 Task: Create a section Debug Drift and in the section, add a milestone Artificial Intelligence Integration in the project WaveTech.
Action: Mouse moved to (67, 413)
Screenshot: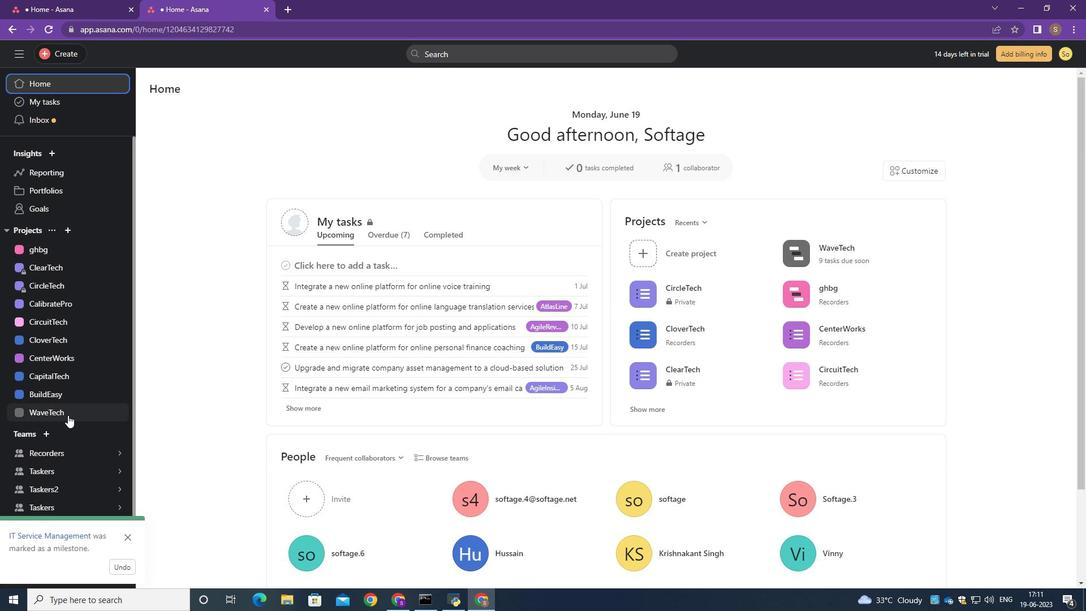 
Action: Mouse pressed left at (67, 413)
Screenshot: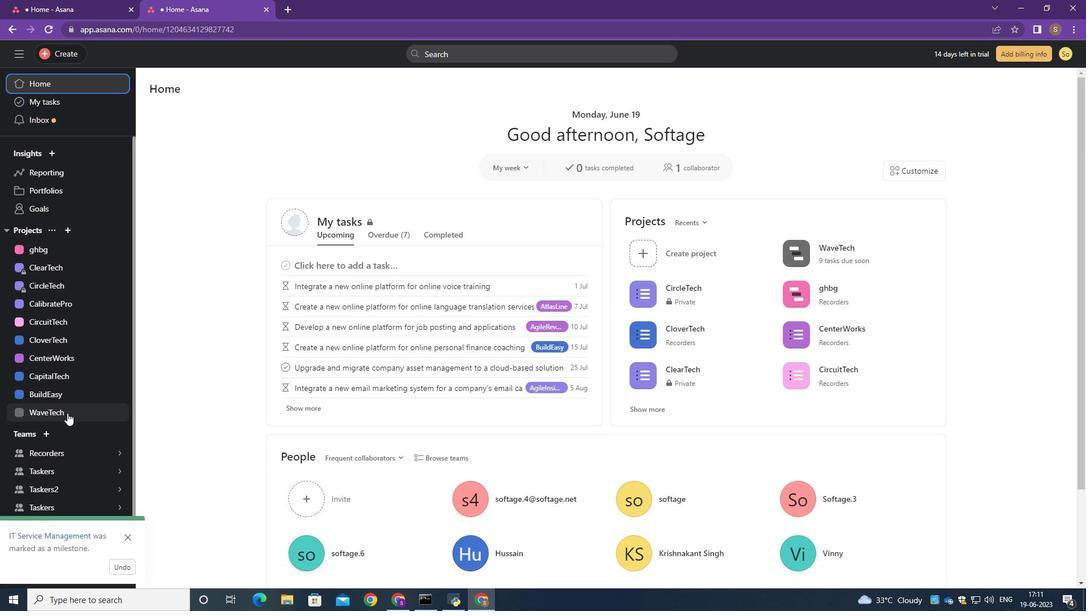 
Action: Mouse moved to (328, 374)
Screenshot: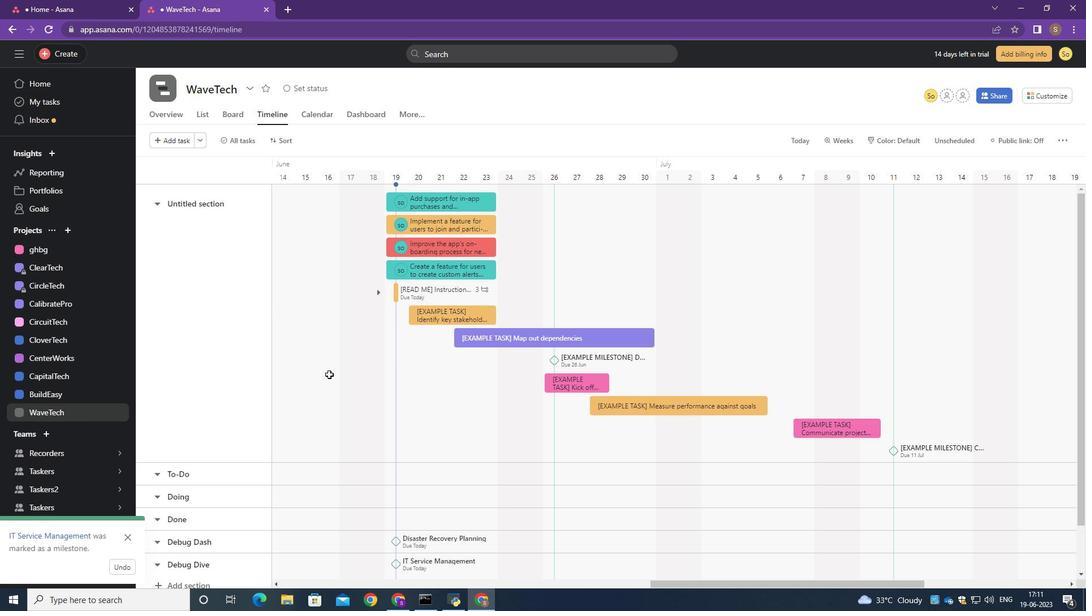 
Action: Mouse scrolled (328, 374) with delta (0, 0)
Screenshot: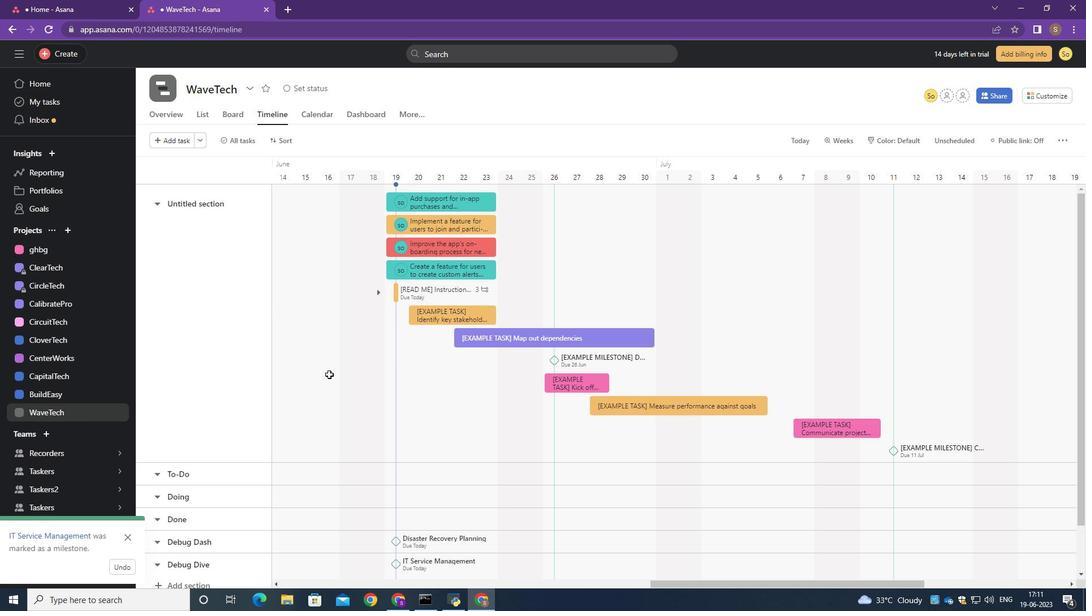 
Action: Mouse moved to (328, 375)
Screenshot: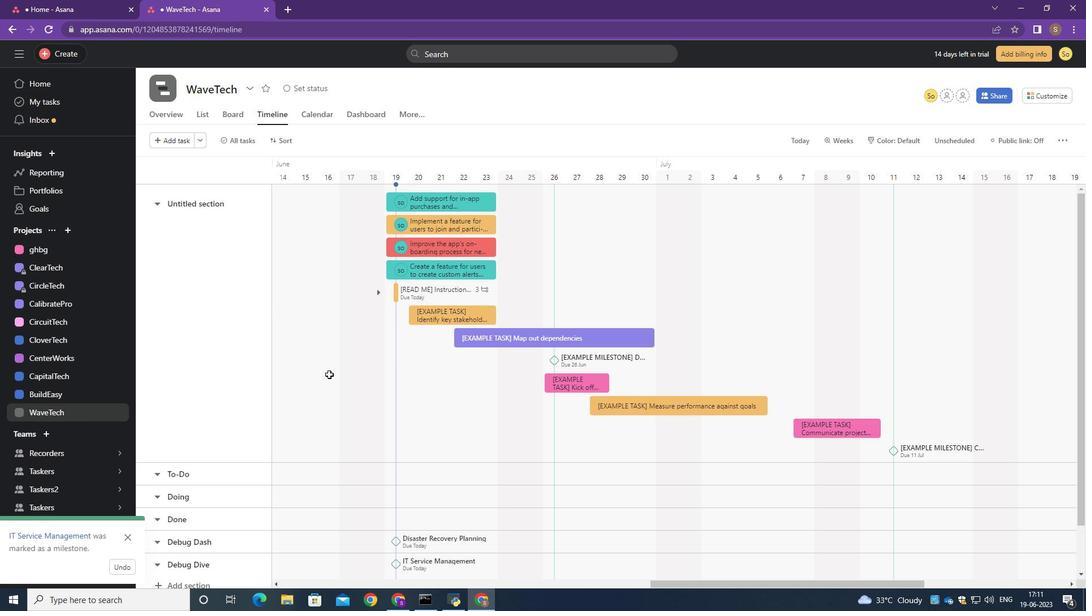 
Action: Mouse scrolled (328, 375) with delta (0, 0)
Screenshot: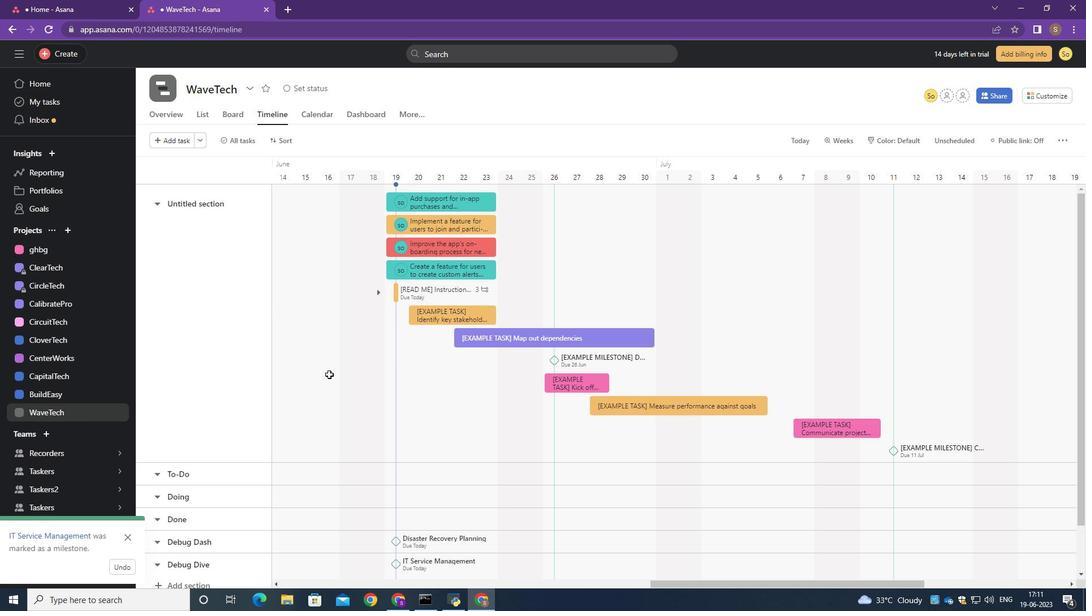 
Action: Mouse moved to (182, 534)
Screenshot: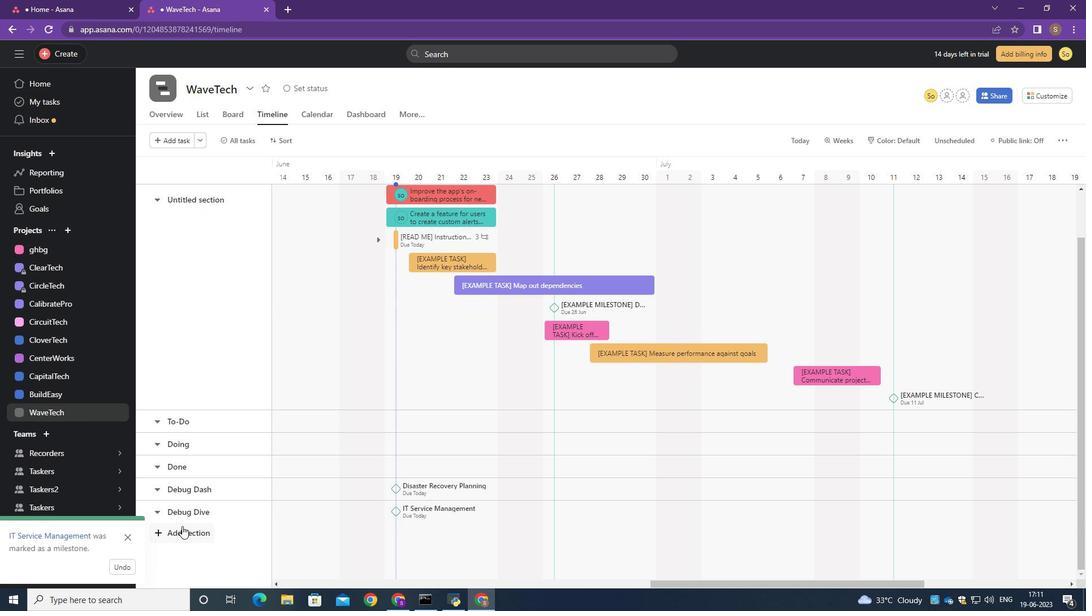 
Action: Mouse pressed left at (182, 534)
Screenshot: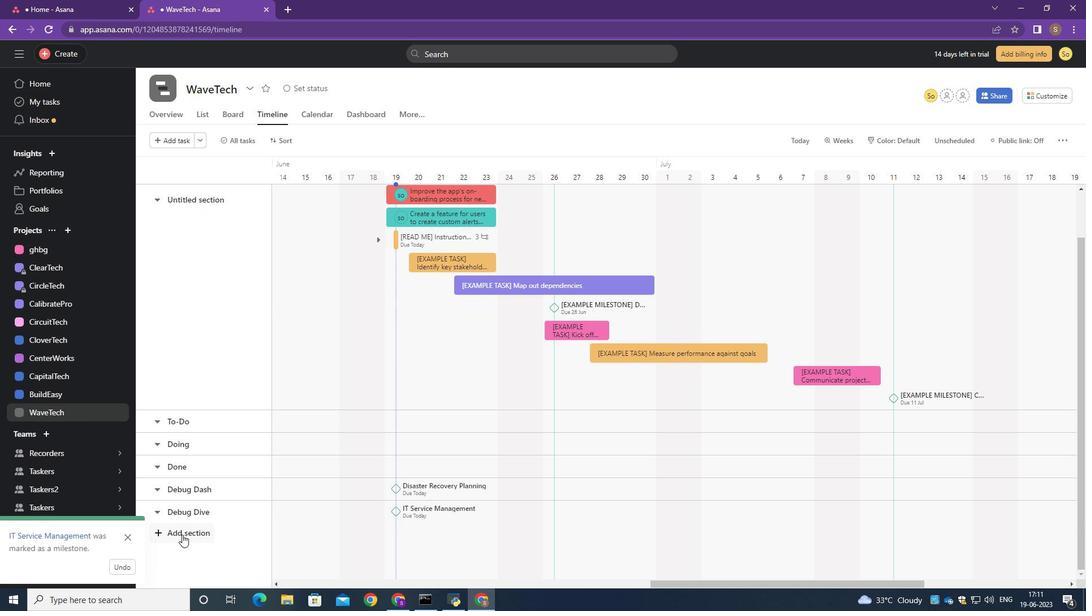 
Action: Mouse moved to (186, 535)
Screenshot: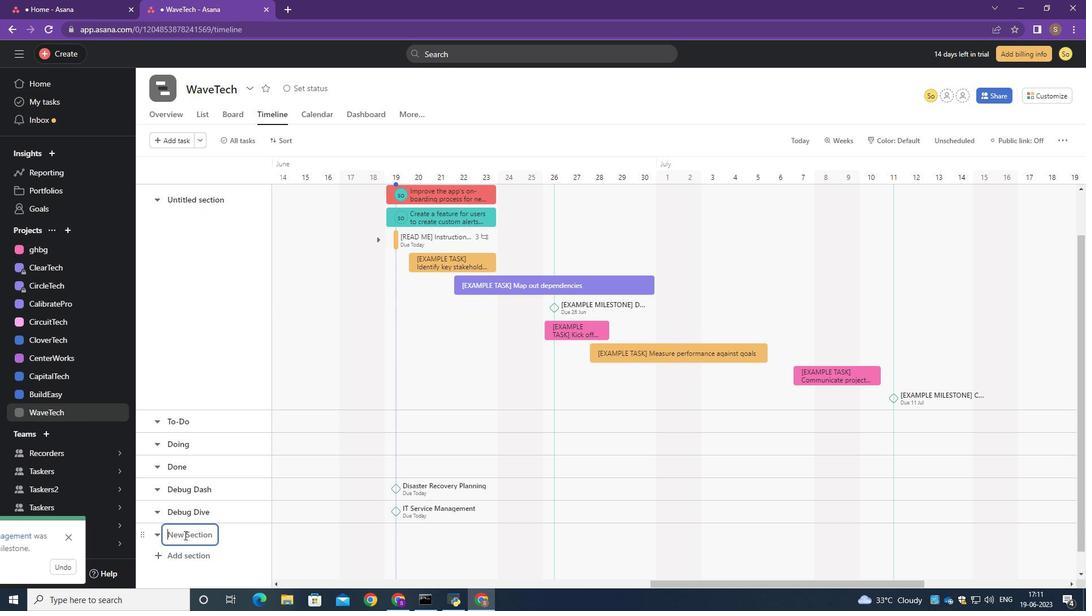 
Action: Mouse pressed left at (186, 535)
Screenshot: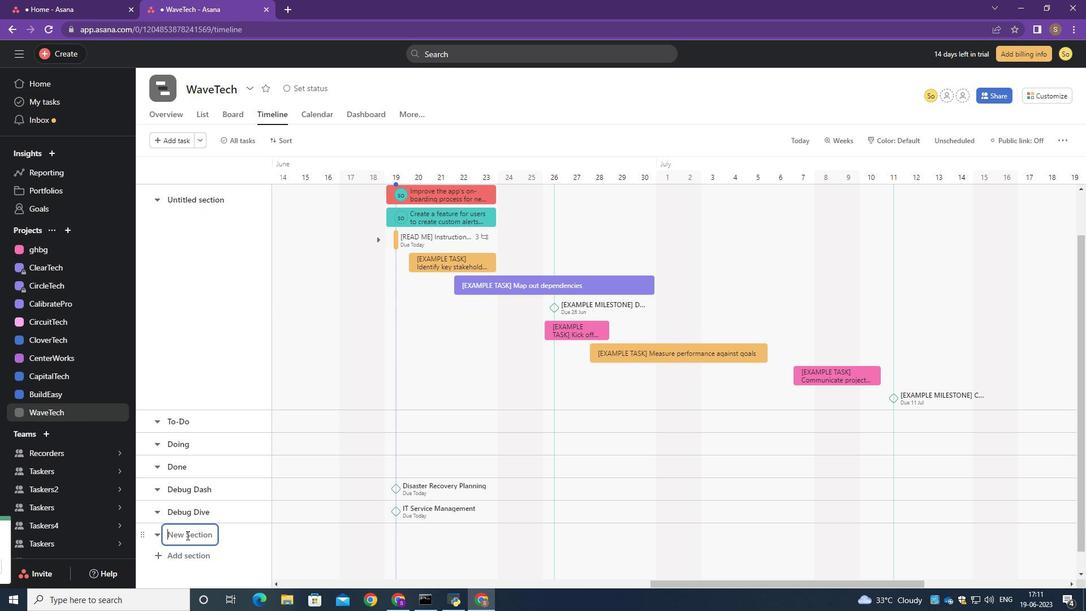 
Action: Key pressed <Key.caps_lock>D<Key.caps_lock>ebug<Key.space><Key.caps_lock>D<Key.caps_lock>rift<Key.enter>
Screenshot: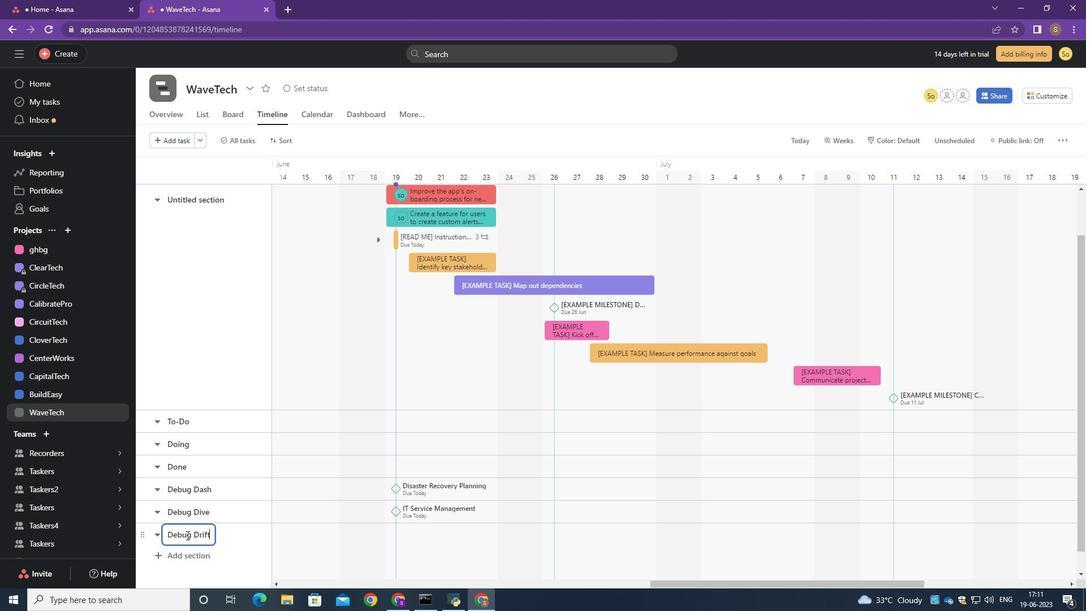 
Action: Mouse moved to (316, 538)
Screenshot: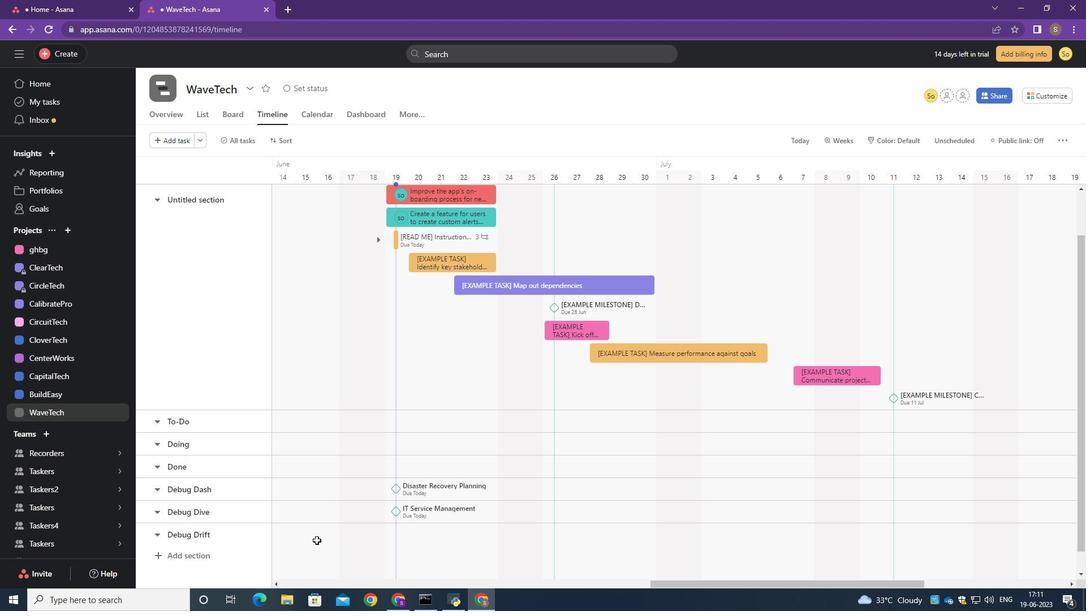 
Action: Mouse pressed left at (316, 538)
Screenshot: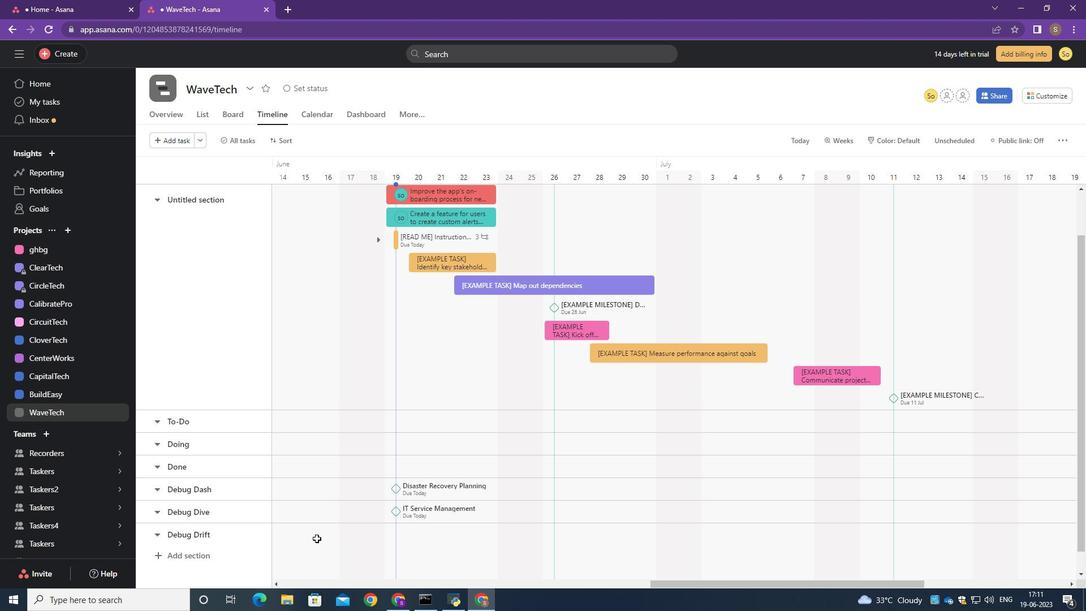 
Action: Key pressed <Key.caps_lock>A<Key.caps_lock>rtificial<Key.space><Key.caps_lock>I<Key.caps_lock>ntelligence<Key.space><Key.caps_lock>I<Key.caps_lock>ntegration<Key.enter>
Screenshot: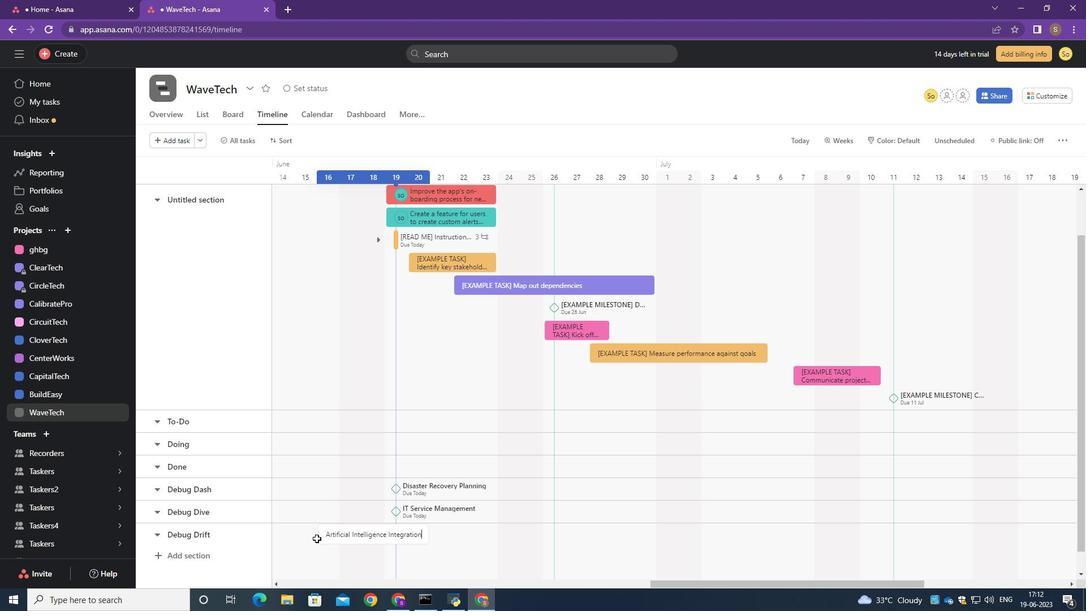 
Action: Mouse moved to (366, 537)
Screenshot: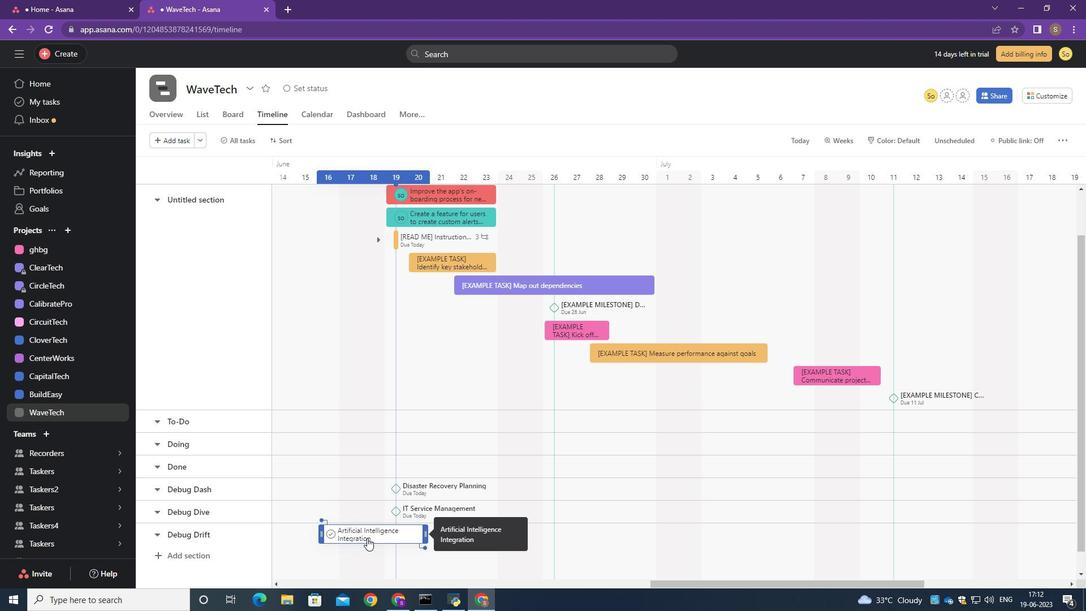 
Action: Mouse pressed right at (366, 537)
Screenshot: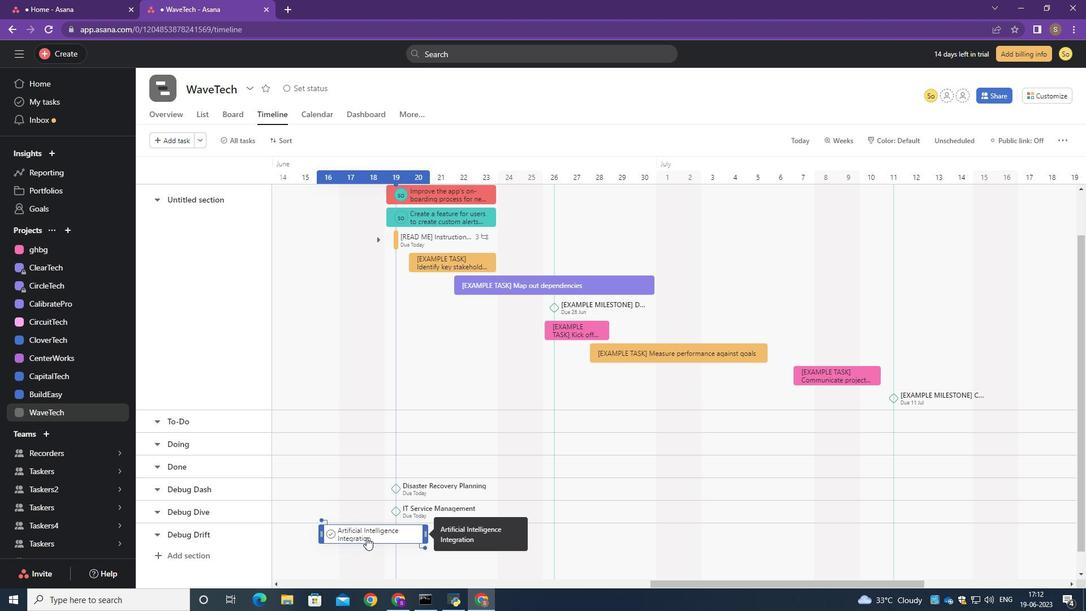 
Action: Mouse moved to (412, 485)
Screenshot: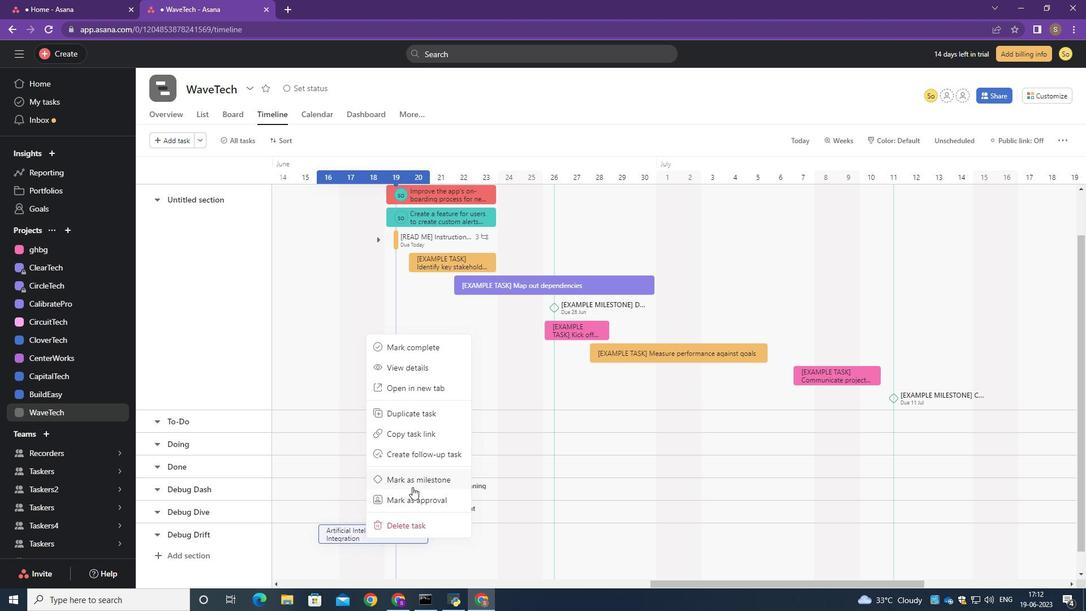 
Action: Mouse pressed left at (412, 485)
Screenshot: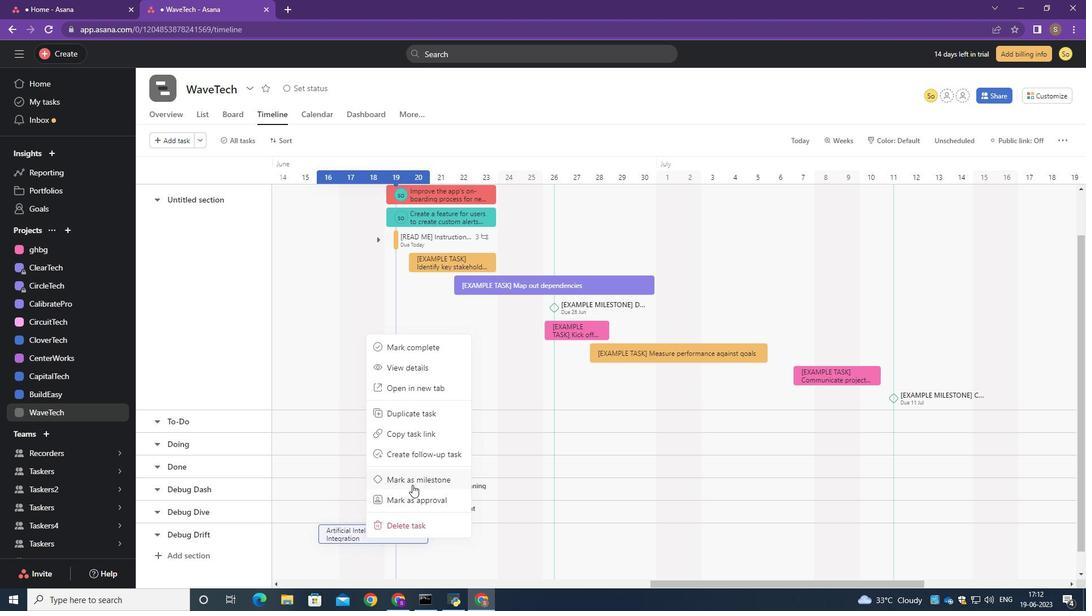 
Action: Mouse moved to (552, 471)
Screenshot: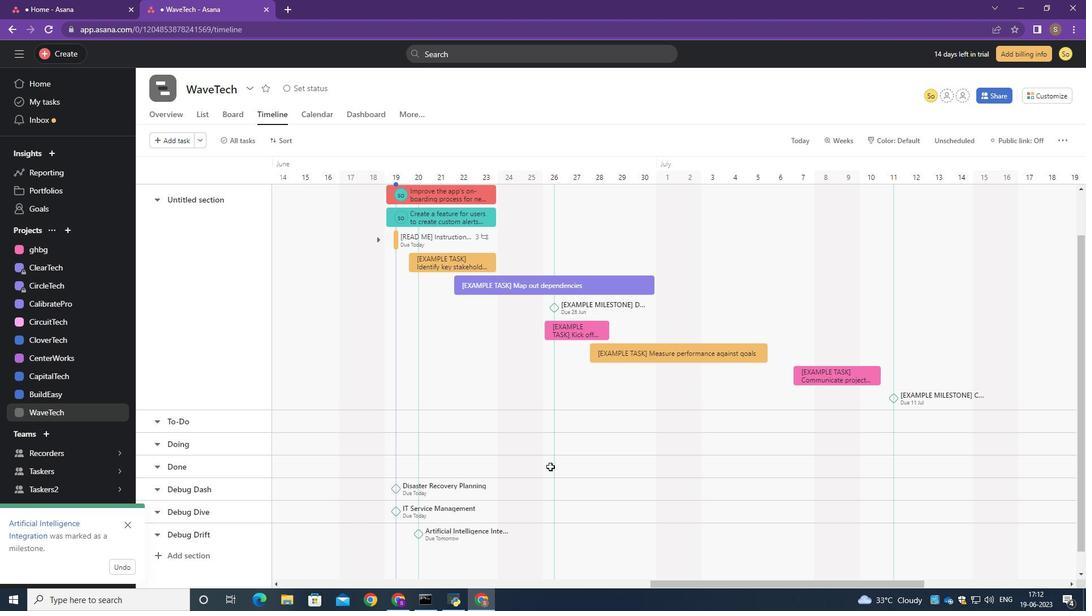 
Action: Mouse pressed left at (552, 471)
Screenshot: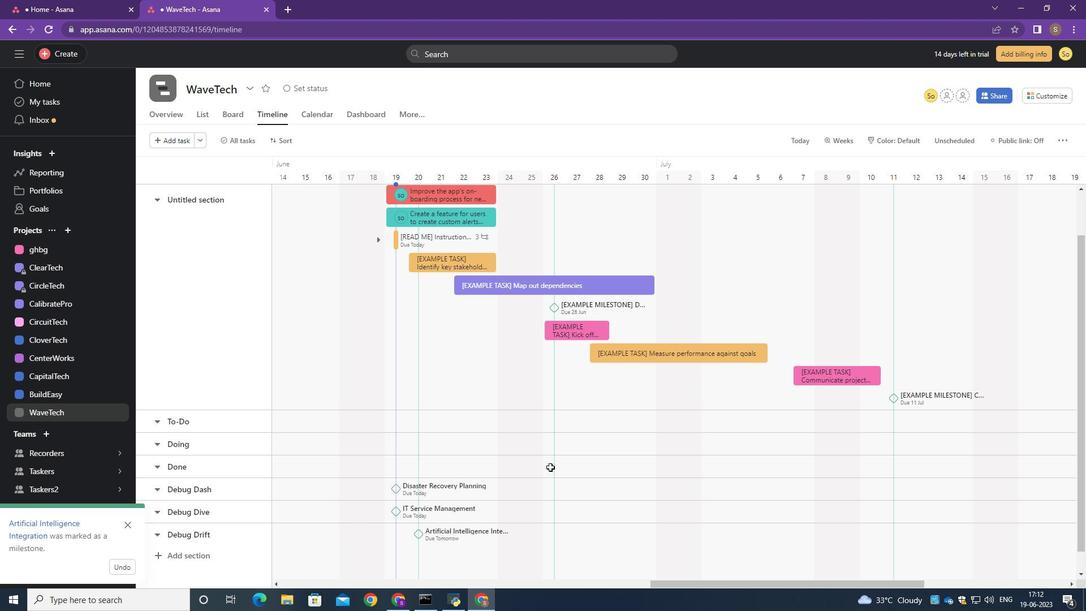 
